 Task: Customize the columns displayed in the Outlook email list view by adding or removing fields.
Action: Mouse moved to (181, 25)
Screenshot: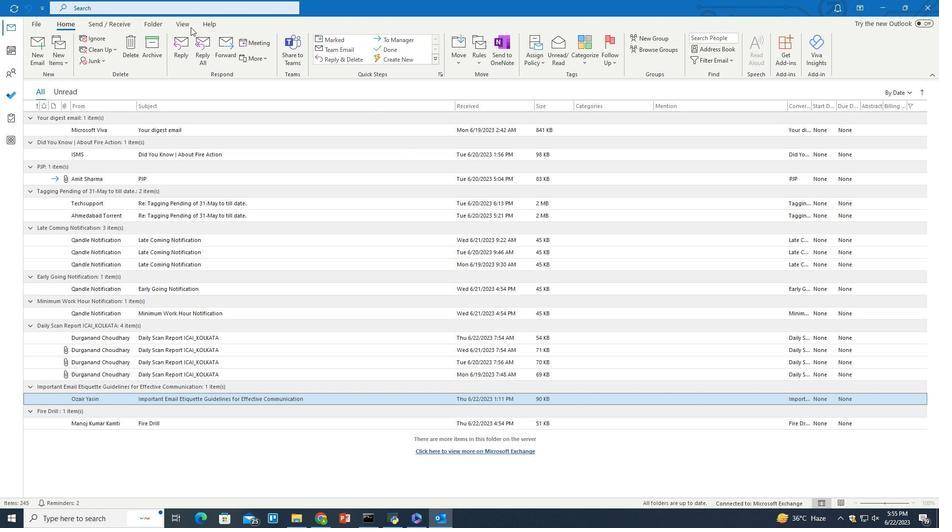 
Action: Mouse pressed left at (181, 25)
Screenshot: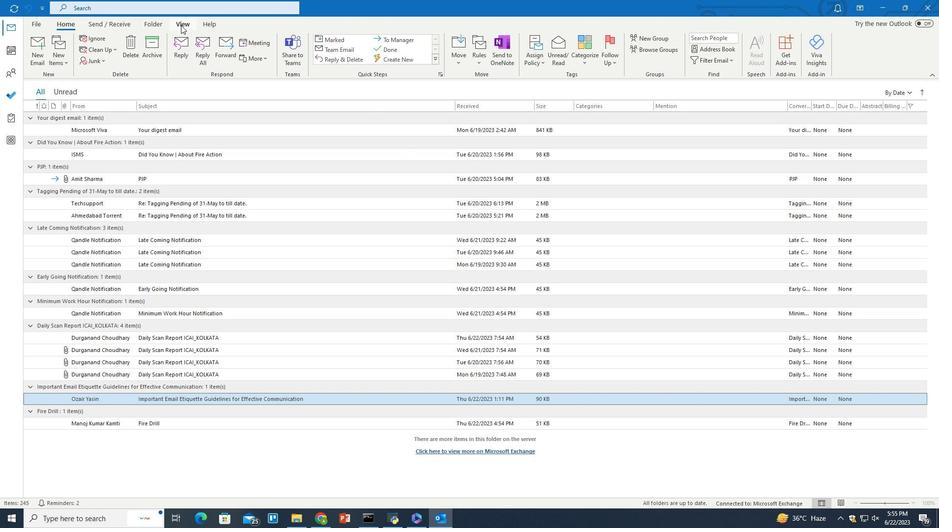 
Action: Mouse moved to (563, 49)
Screenshot: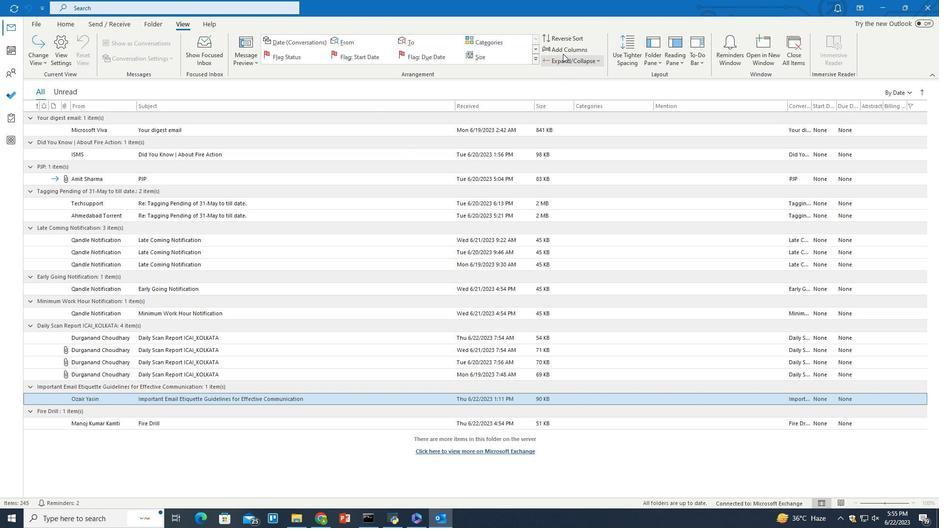 
Action: Mouse pressed left at (563, 49)
Screenshot: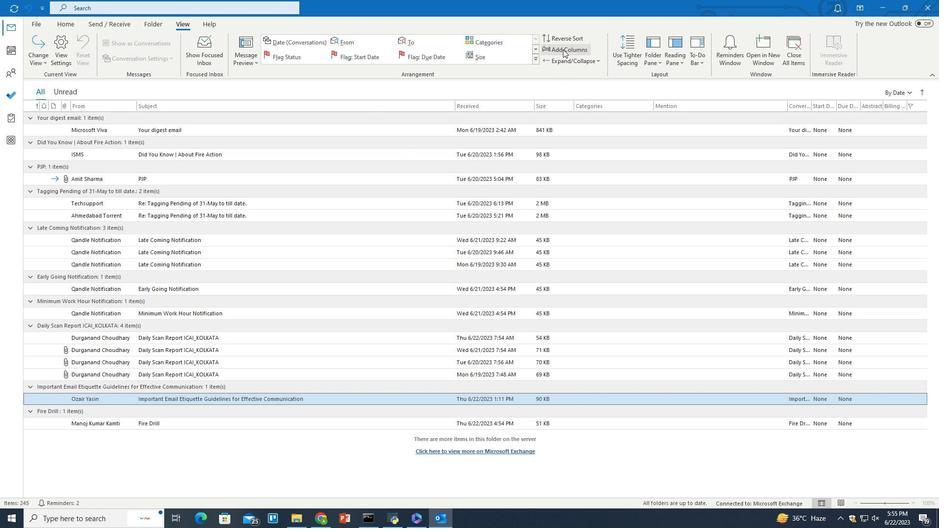 
Action: Mouse moved to (431, 204)
Screenshot: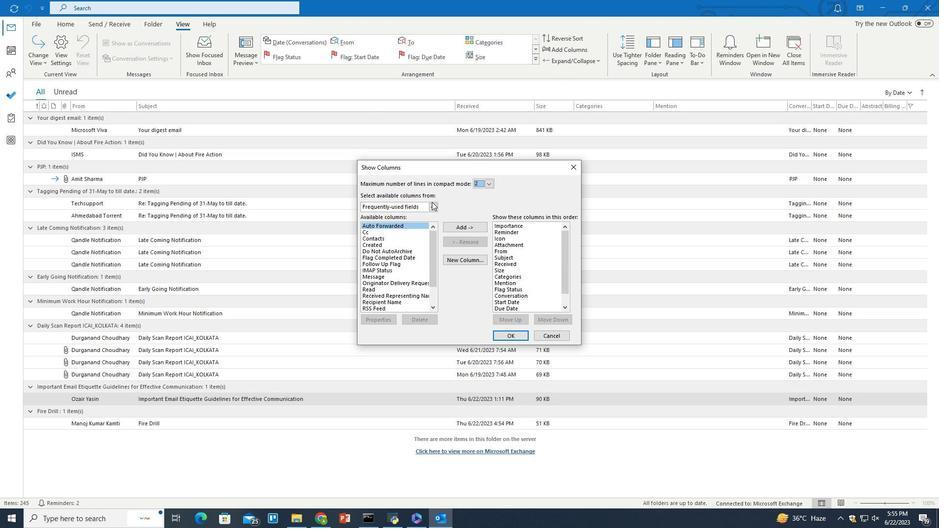 
Action: Mouse pressed left at (431, 204)
Screenshot: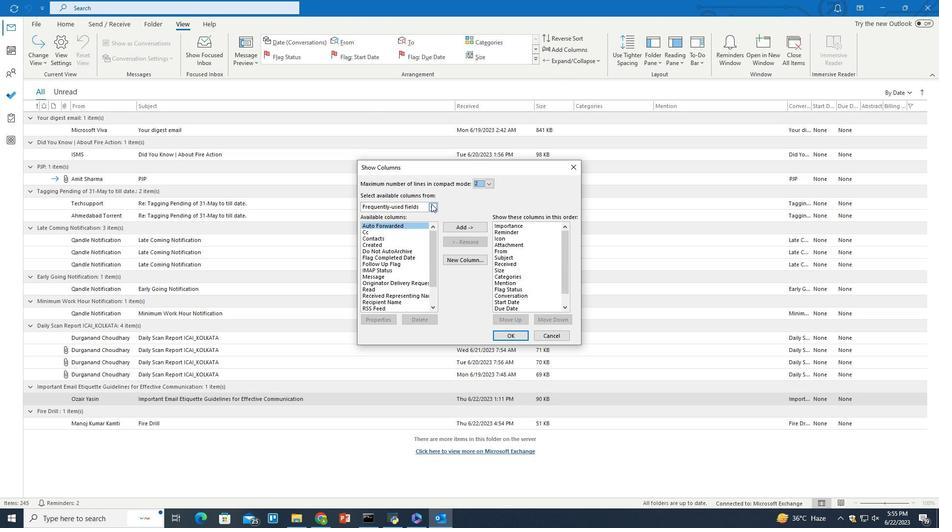 
Action: Mouse moved to (393, 247)
Screenshot: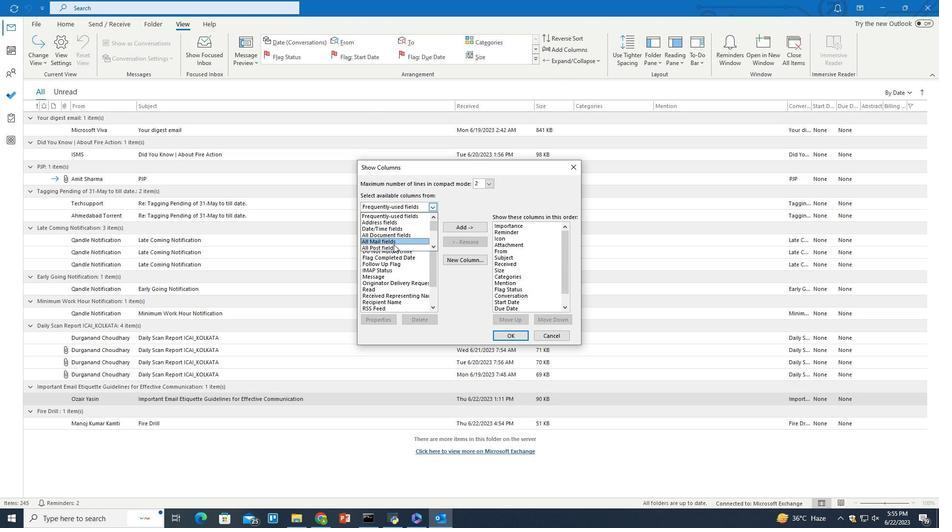 
Action: Mouse pressed left at (393, 247)
Screenshot: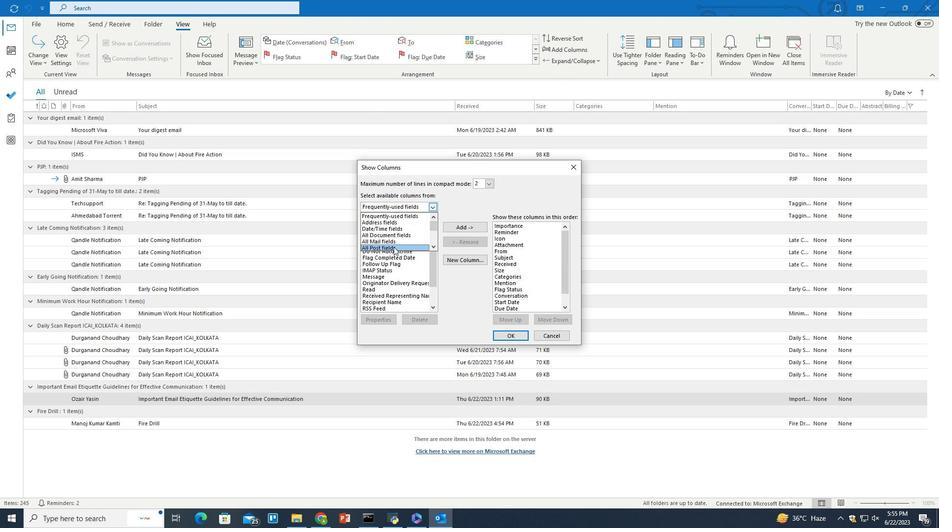
Action: Mouse moved to (372, 243)
Screenshot: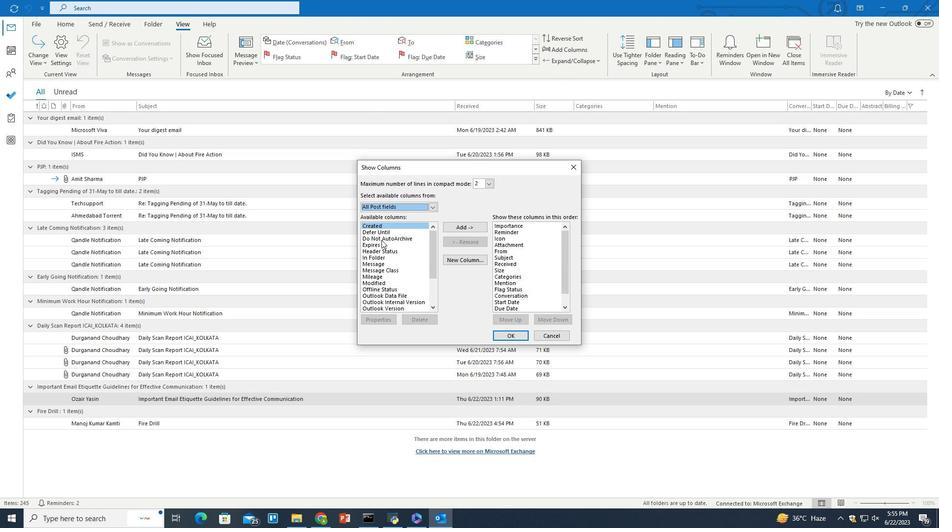 
Action: Mouse pressed left at (372, 243)
Screenshot: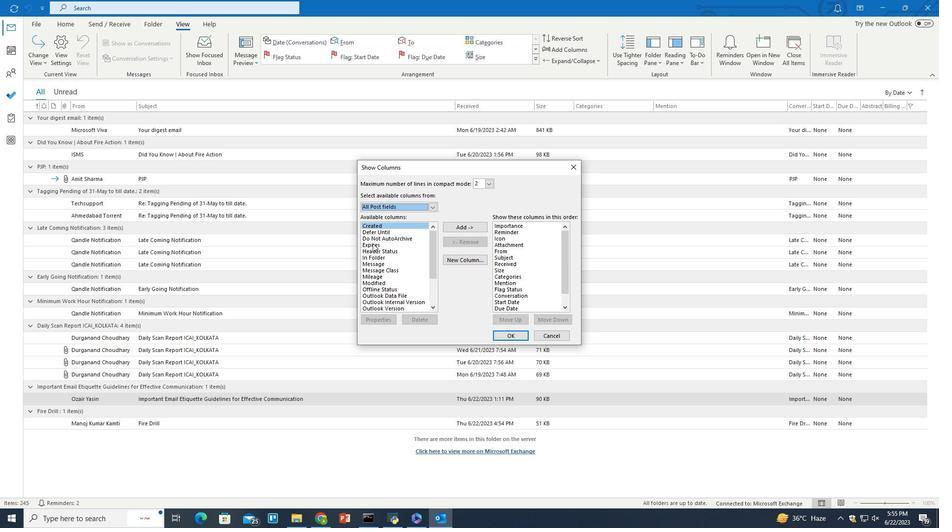 
Action: Mouse moved to (456, 229)
Screenshot: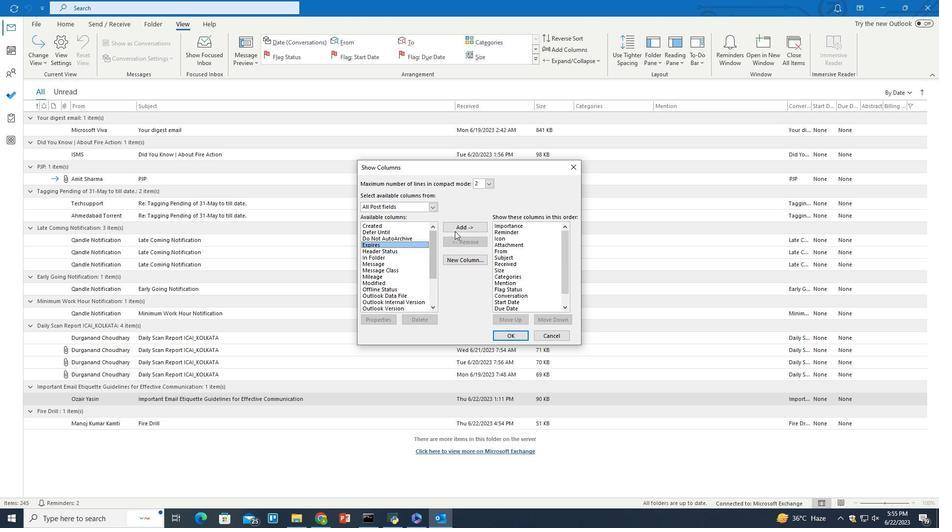 
Action: Mouse pressed left at (456, 229)
Screenshot: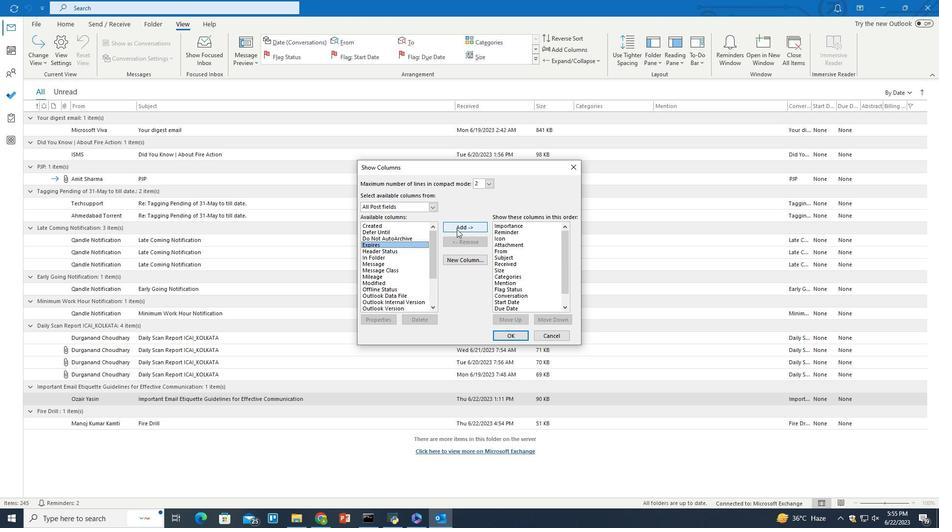 
Action: Mouse moved to (512, 332)
Screenshot: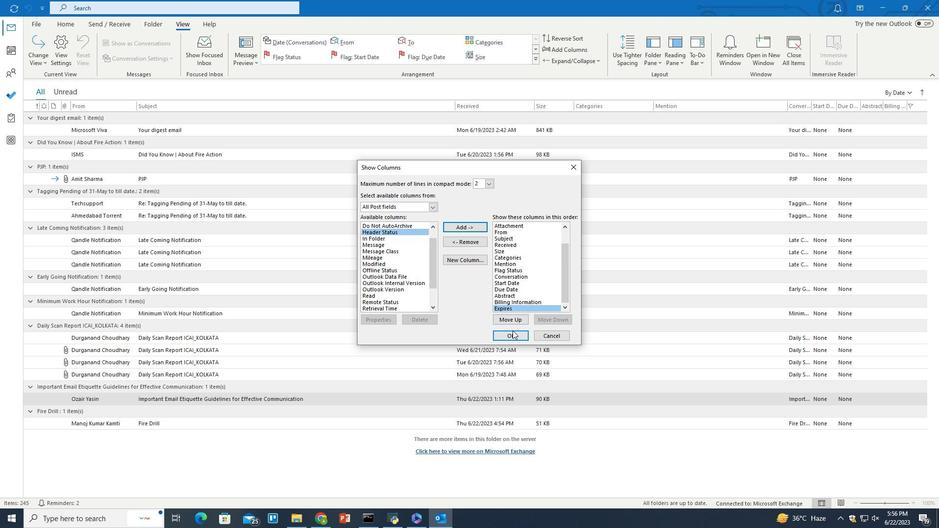 
Action: Mouse pressed left at (512, 332)
Screenshot: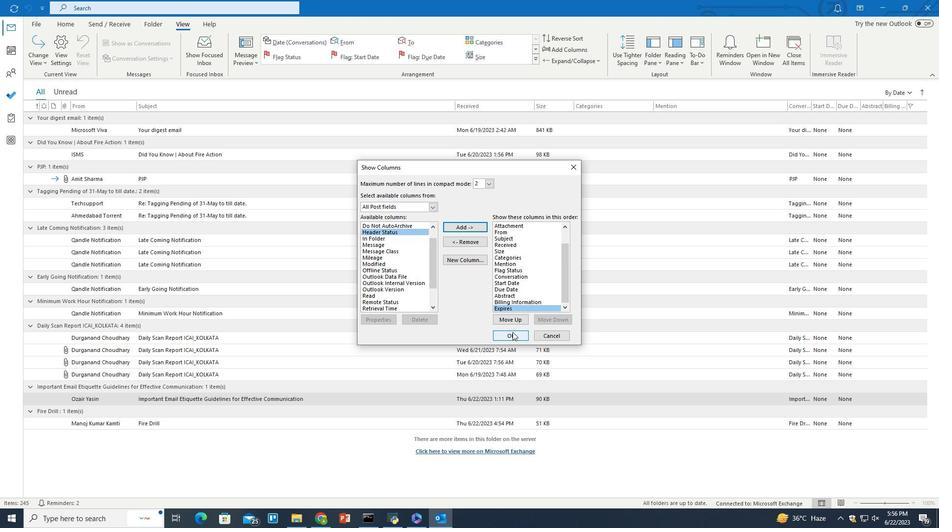 
